 Task: Set the default behavior for on-device site data content to "Don't allow sites to save data on your device (not recommended)".
Action: Mouse moved to (972, 29)
Screenshot: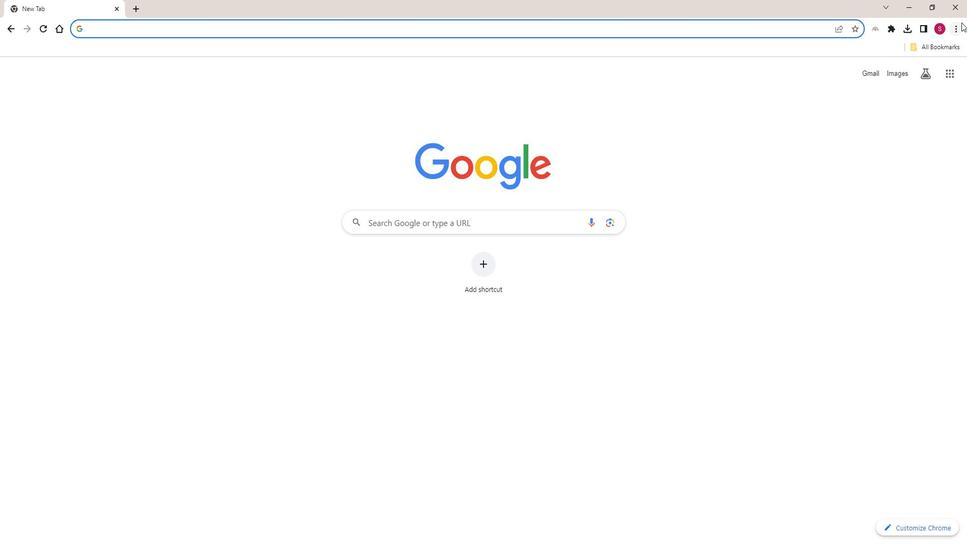 
Action: Mouse pressed left at (972, 29)
Screenshot: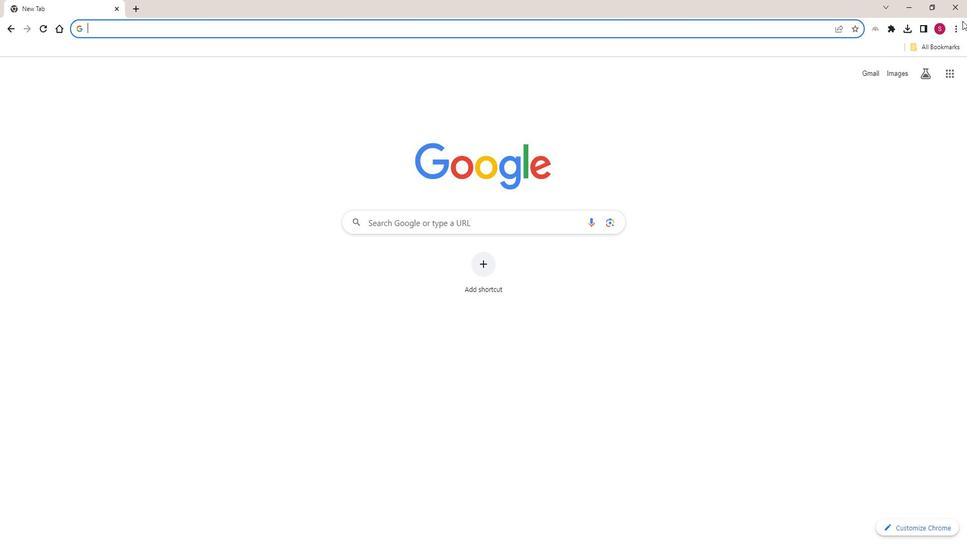 
Action: Mouse moved to (969, 35)
Screenshot: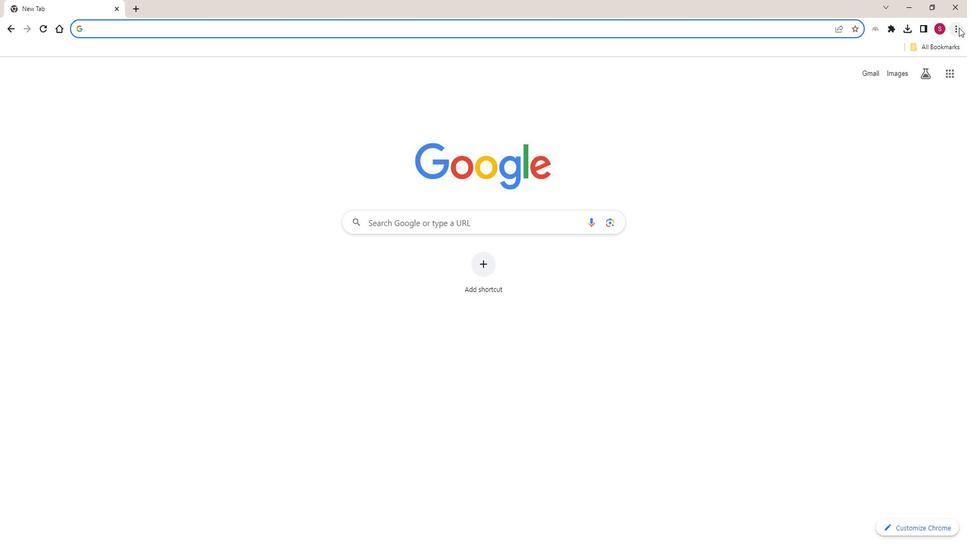 
Action: Mouse pressed left at (969, 35)
Screenshot: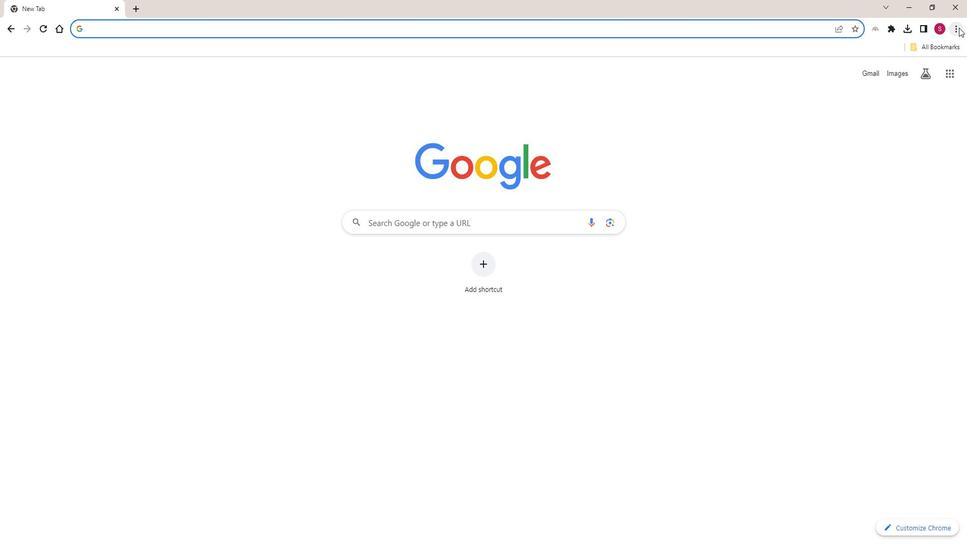 
Action: Mouse moved to (867, 220)
Screenshot: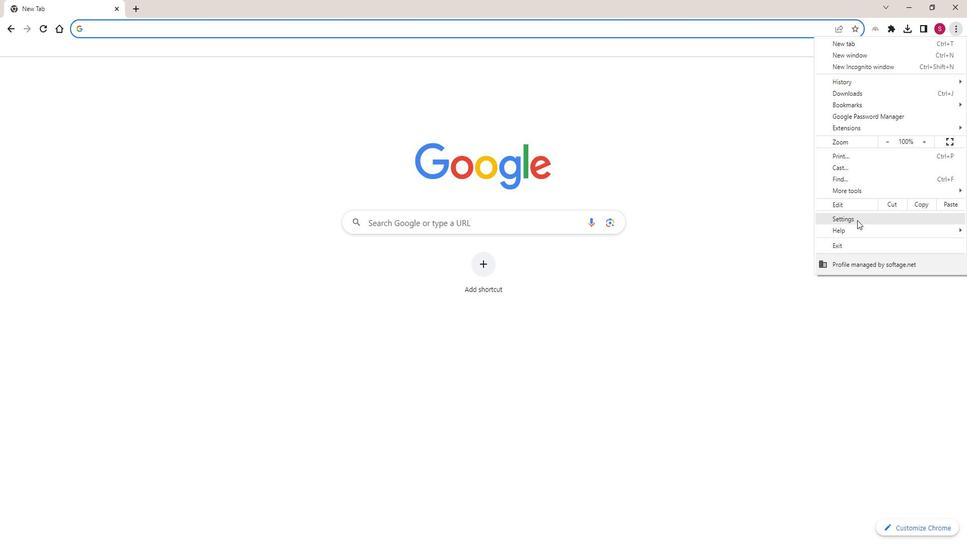 
Action: Mouse pressed left at (867, 220)
Screenshot: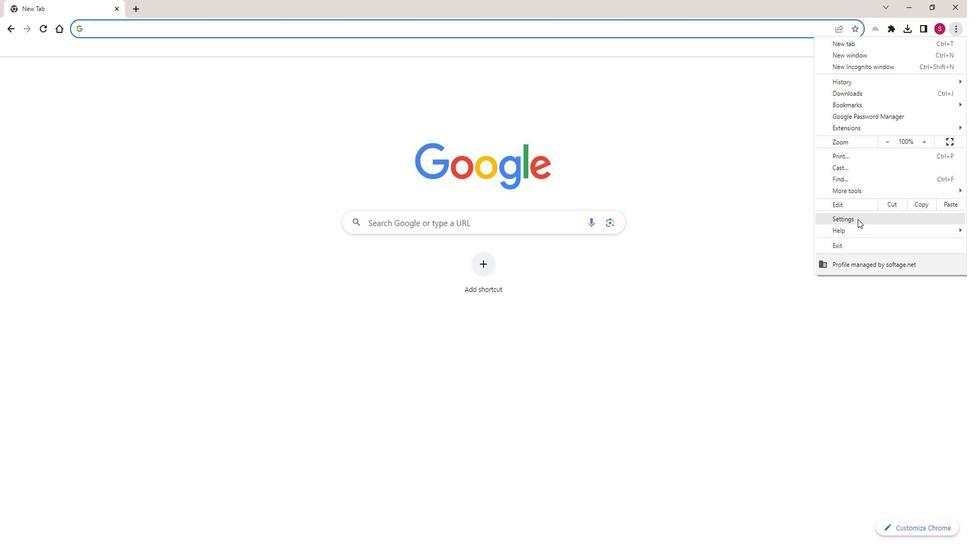 
Action: Mouse moved to (109, 132)
Screenshot: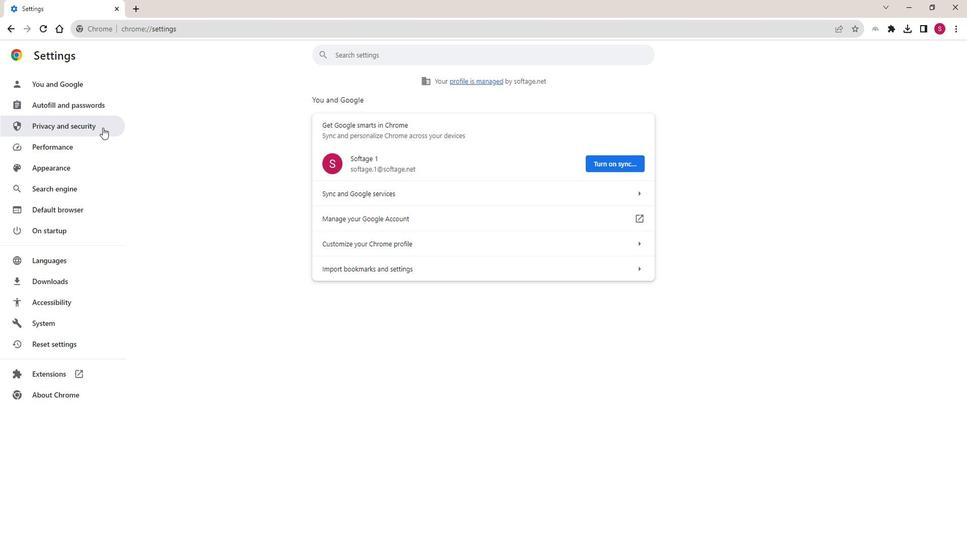 
Action: Mouse pressed left at (109, 132)
Screenshot: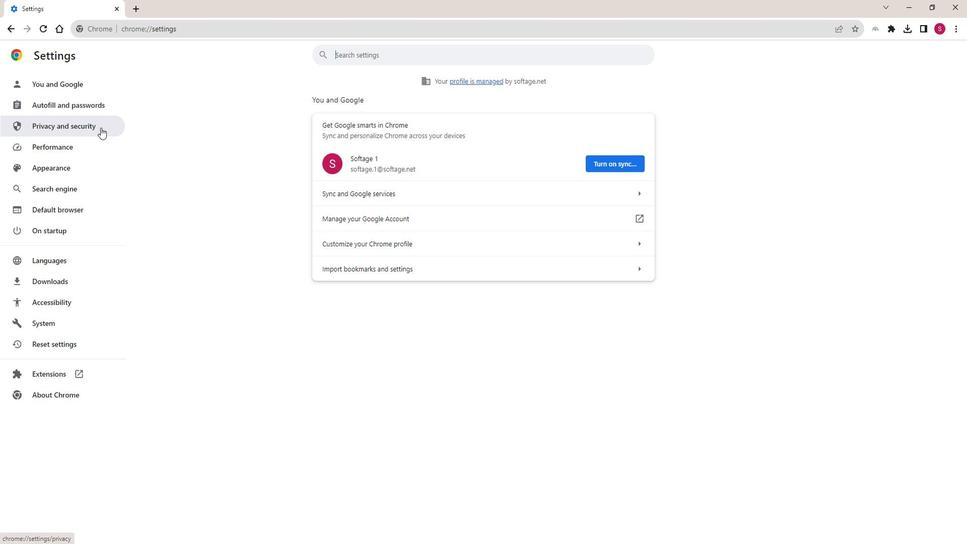 
Action: Mouse moved to (614, 336)
Screenshot: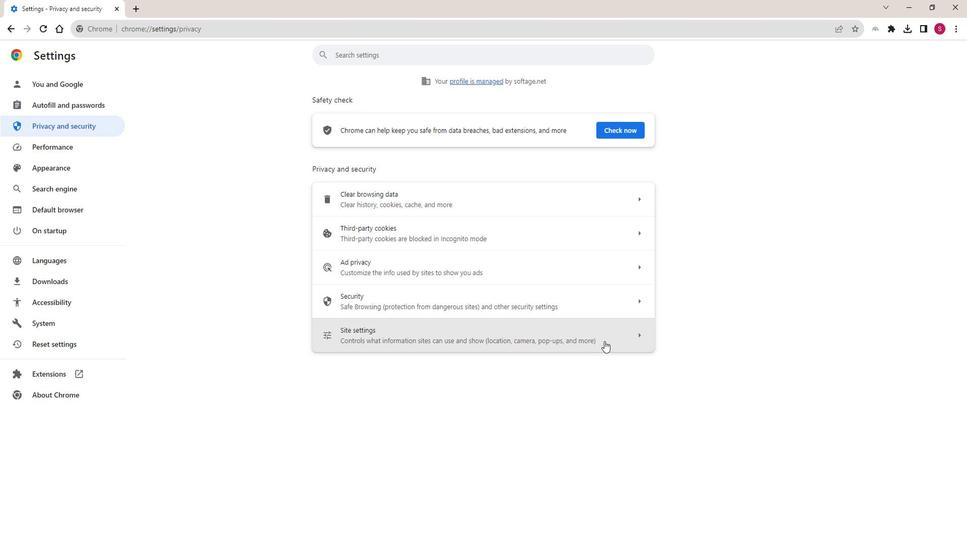 
Action: Mouse pressed left at (614, 336)
Screenshot: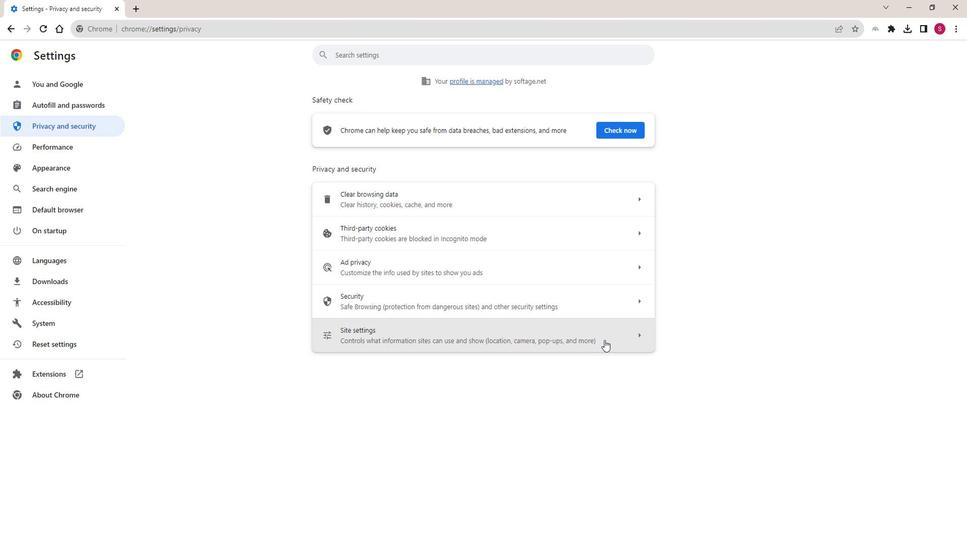 
Action: Mouse moved to (619, 340)
Screenshot: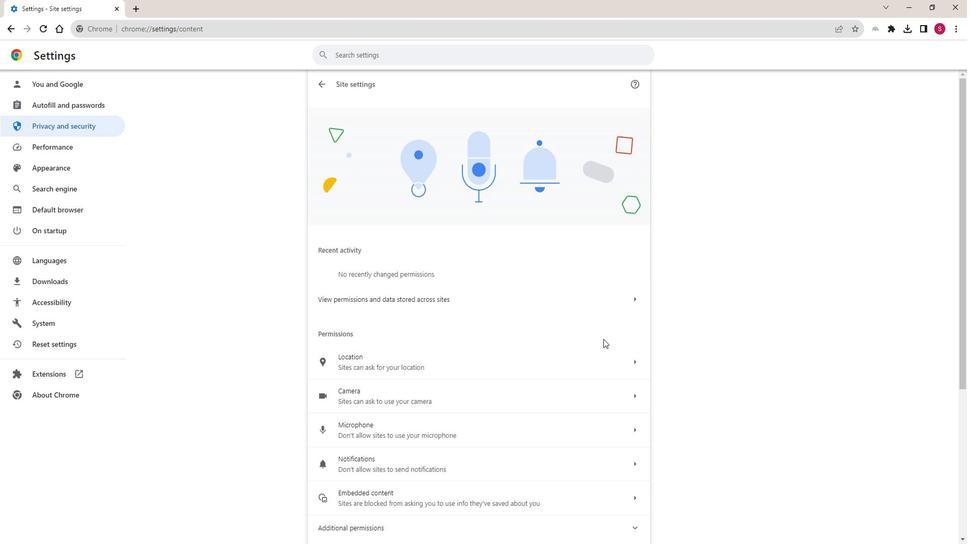 
Action: Mouse scrolled (619, 339) with delta (0, 0)
Screenshot: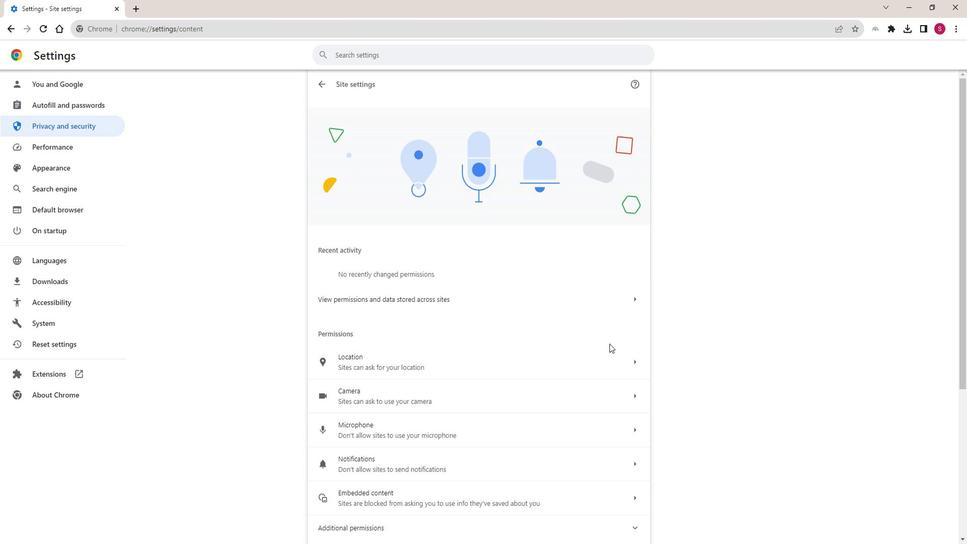 
Action: Mouse scrolled (619, 339) with delta (0, 0)
Screenshot: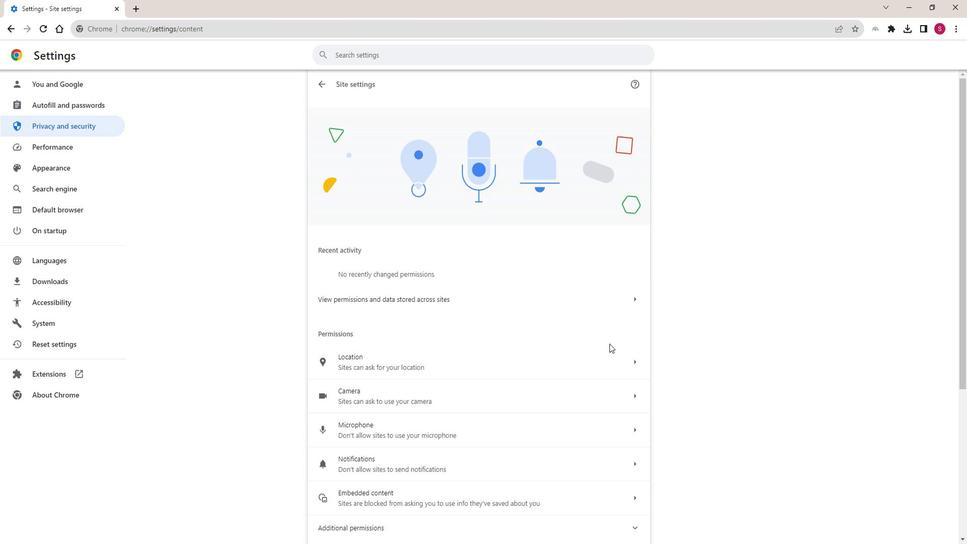 
Action: Mouse scrolled (619, 340) with delta (0, 0)
Screenshot: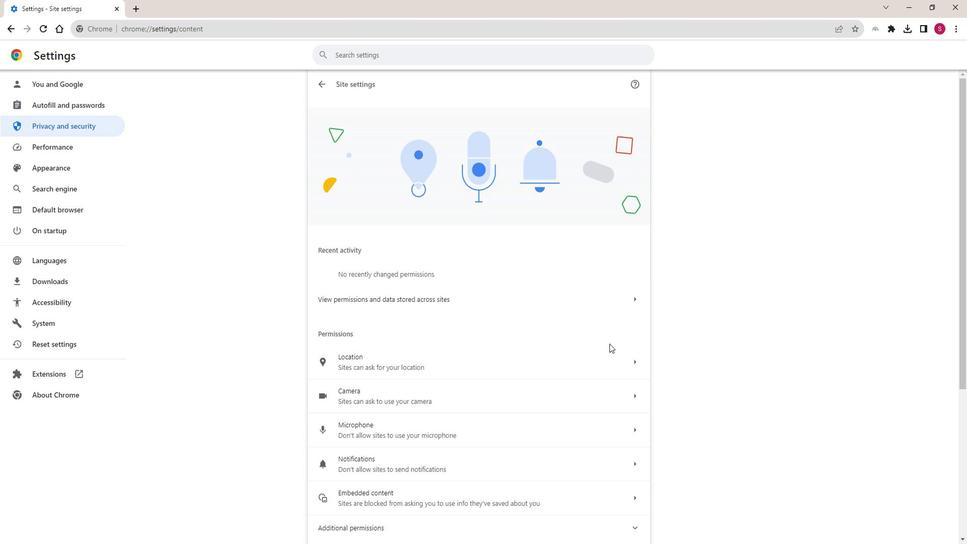 
Action: Mouse scrolled (619, 339) with delta (0, 0)
Screenshot: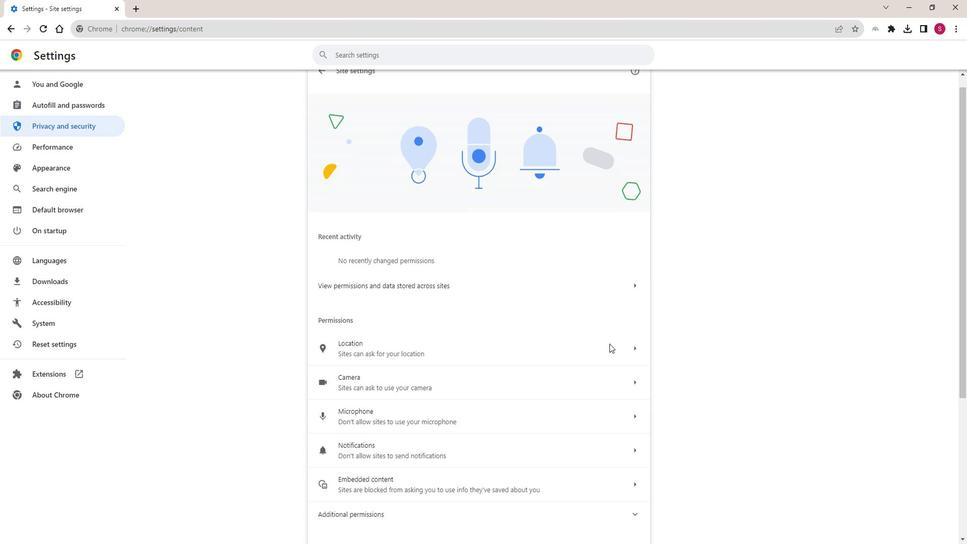 
Action: Mouse scrolled (619, 339) with delta (0, 0)
Screenshot: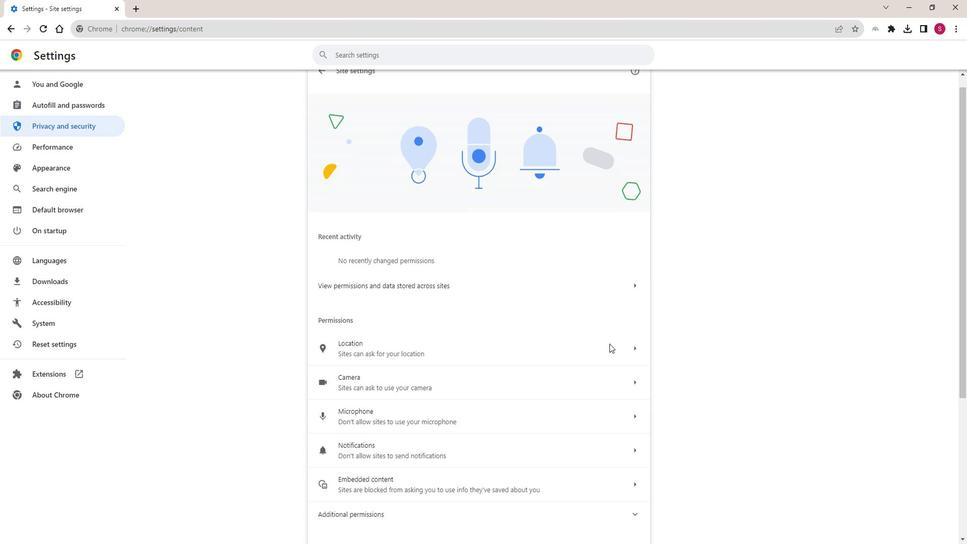 
Action: Mouse scrolled (619, 339) with delta (0, 0)
Screenshot: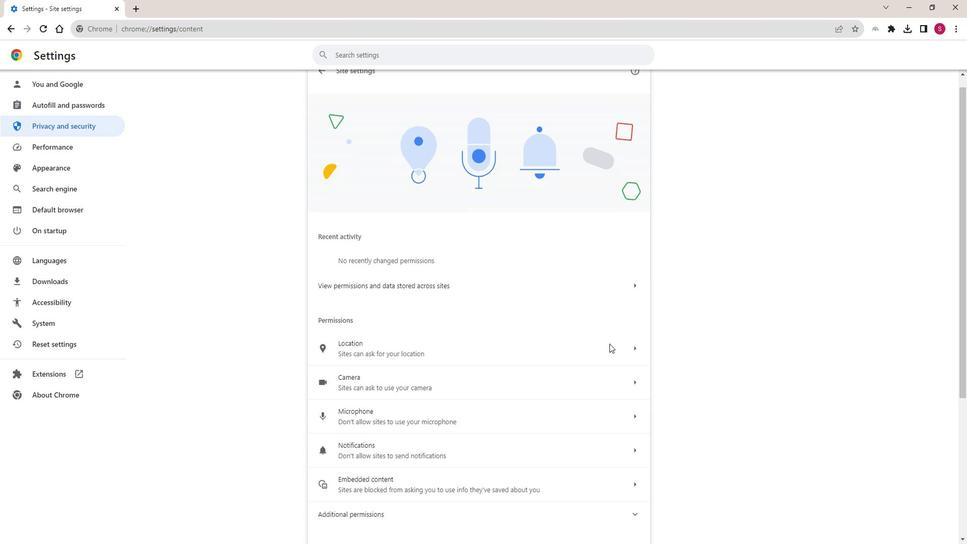 
Action: Mouse scrolled (619, 339) with delta (0, 0)
Screenshot: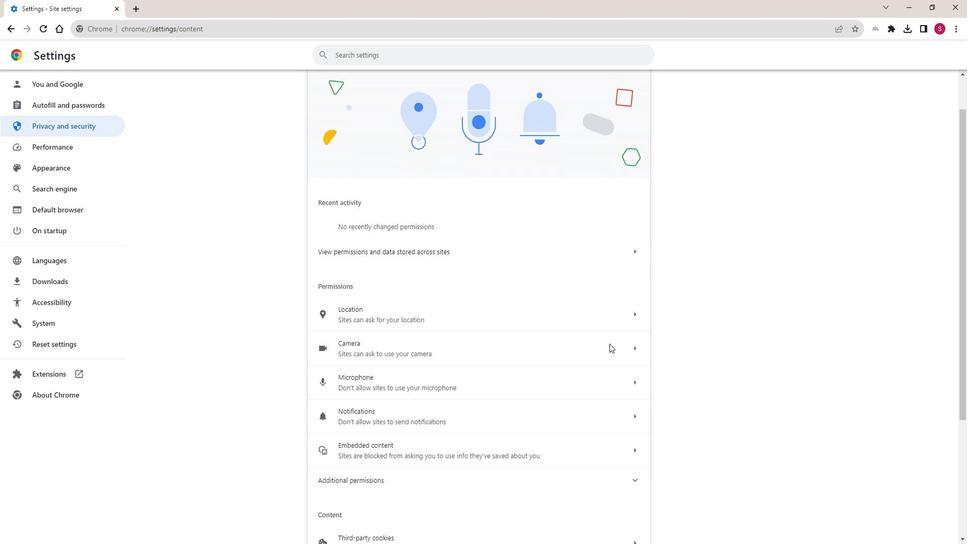 
Action: Mouse moved to (610, 361)
Screenshot: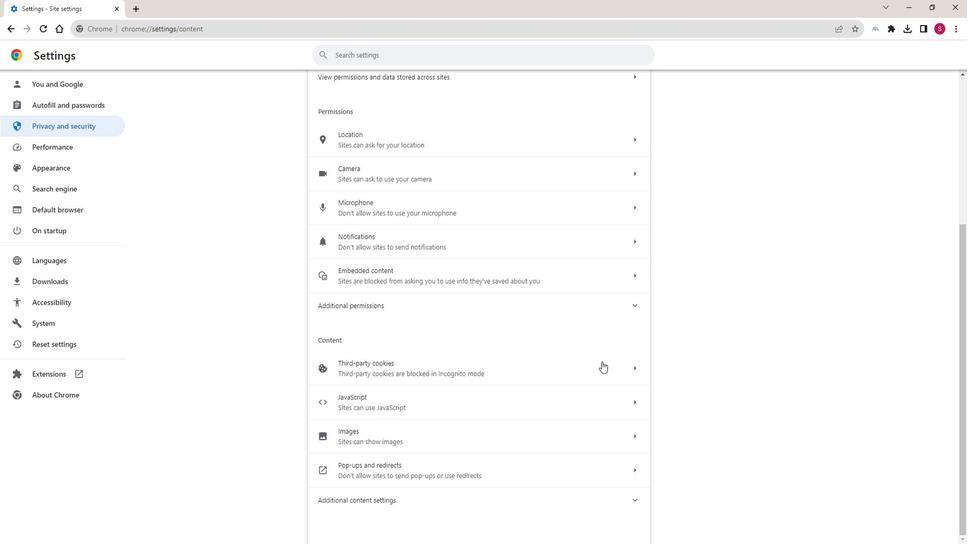 
Action: Mouse scrolled (610, 361) with delta (0, 0)
Screenshot: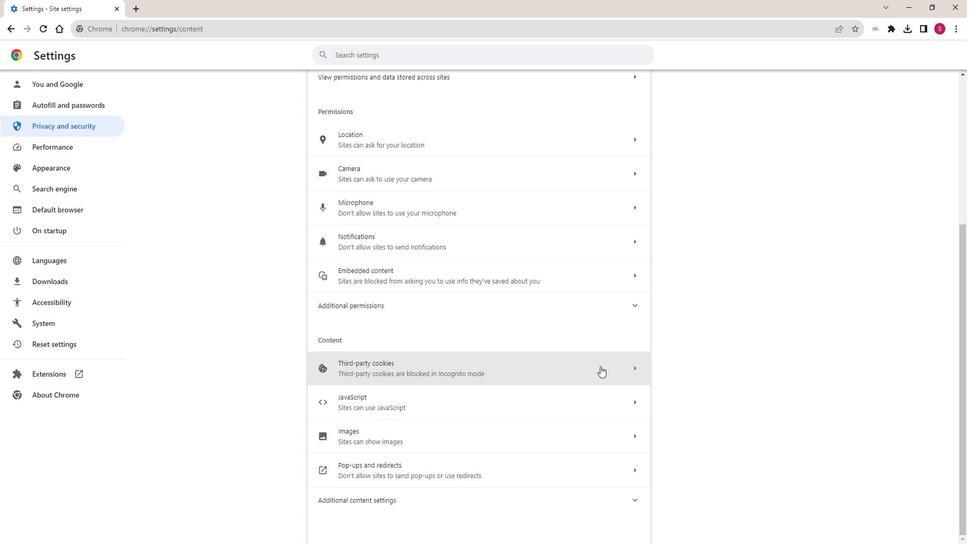 
Action: Mouse scrolled (610, 361) with delta (0, 0)
Screenshot: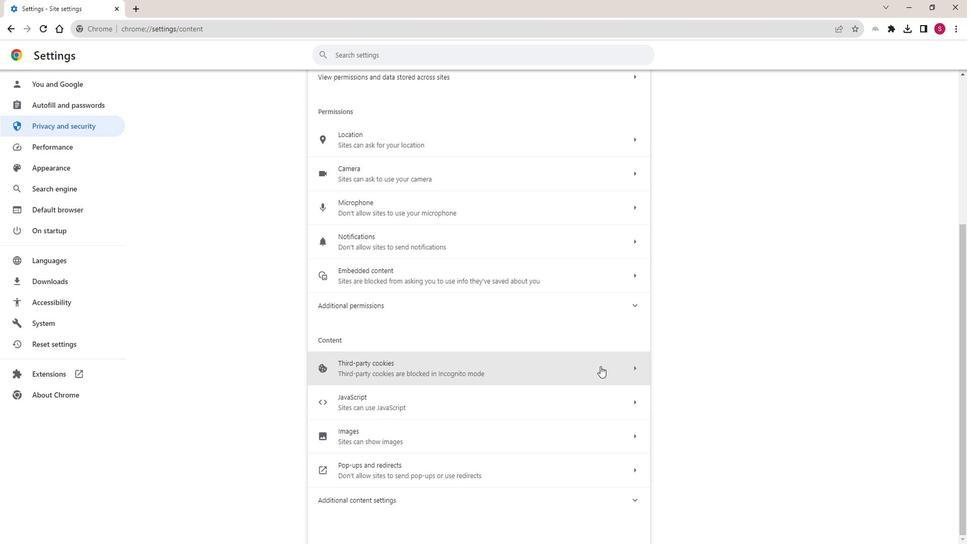 
Action: Mouse scrolled (610, 361) with delta (0, 0)
Screenshot: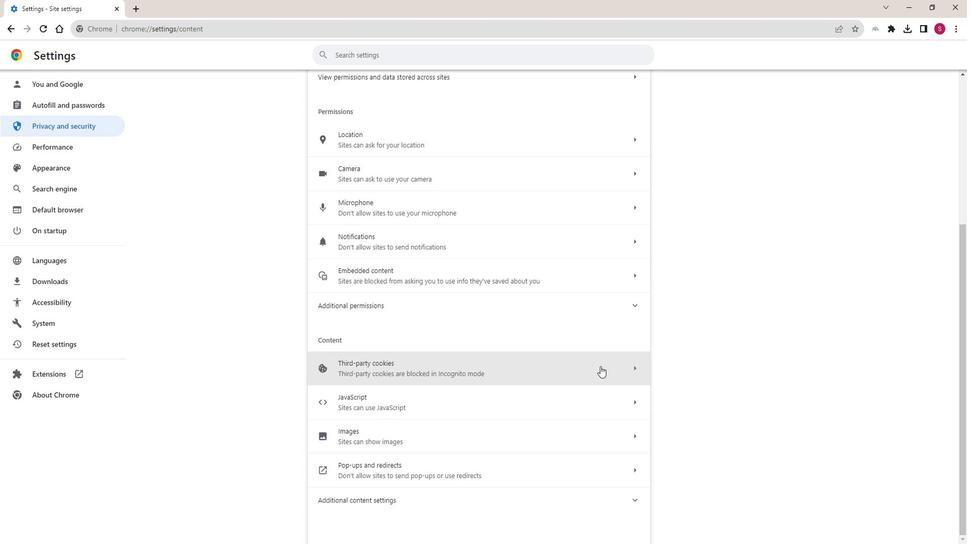 
Action: Mouse scrolled (610, 361) with delta (0, 0)
Screenshot: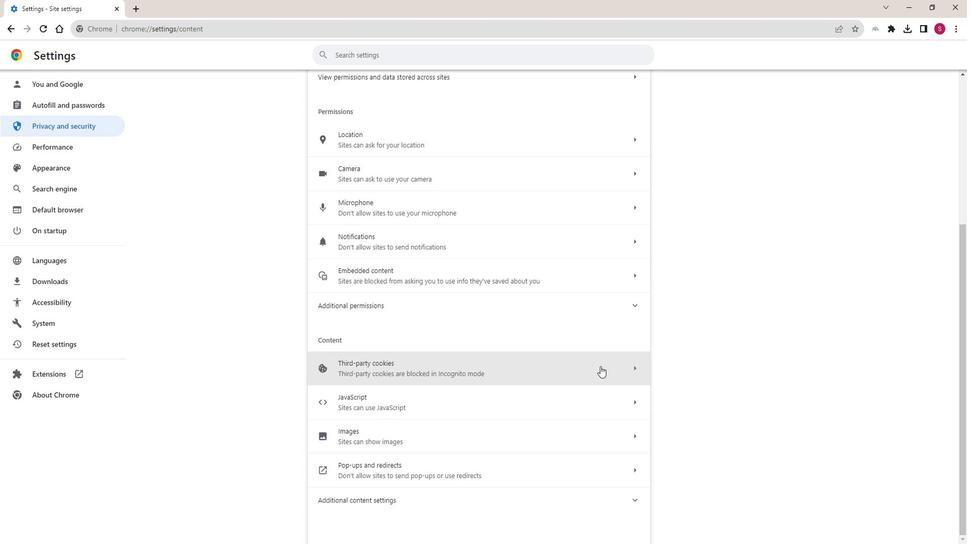 
Action: Mouse scrolled (610, 361) with delta (0, 0)
Screenshot: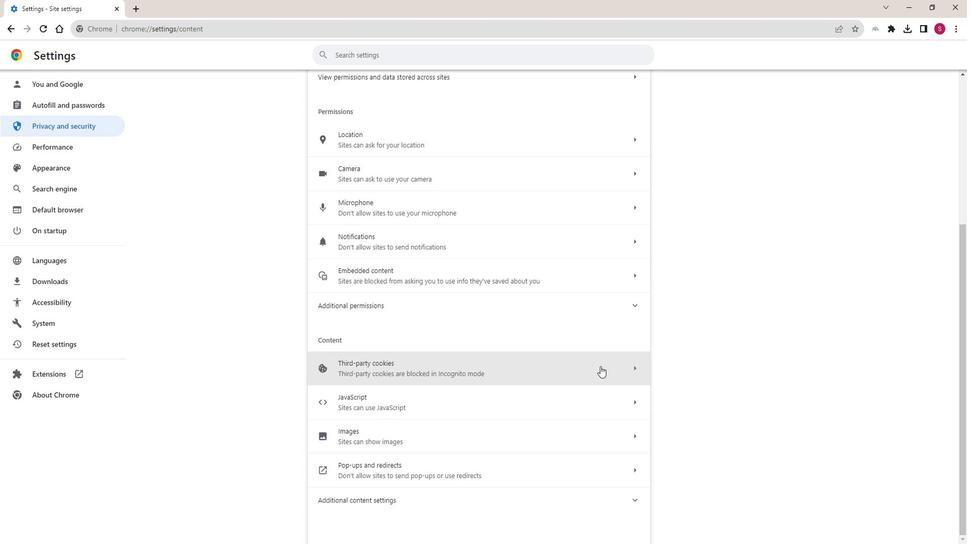 
Action: Mouse moved to (489, 492)
Screenshot: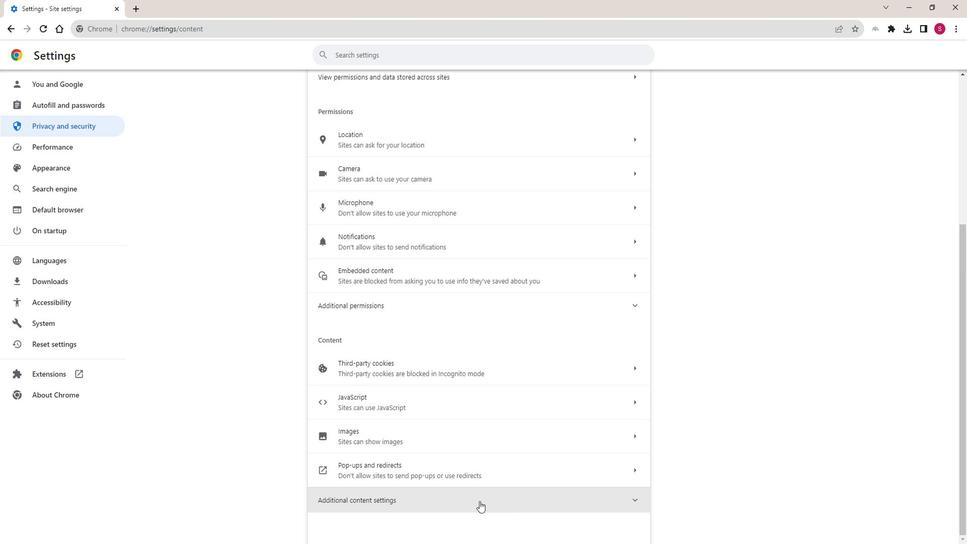 
Action: Mouse pressed left at (489, 492)
Screenshot: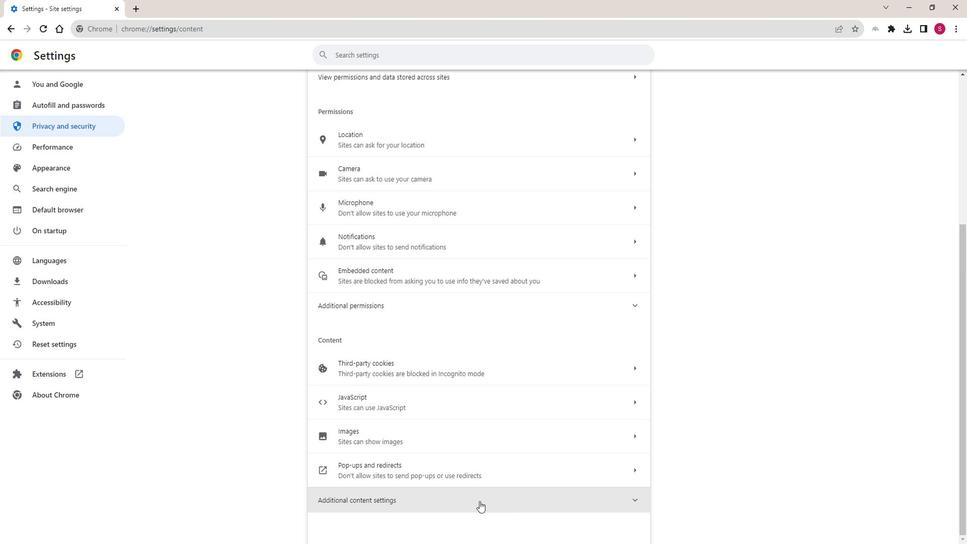 
Action: Mouse moved to (488, 489)
Screenshot: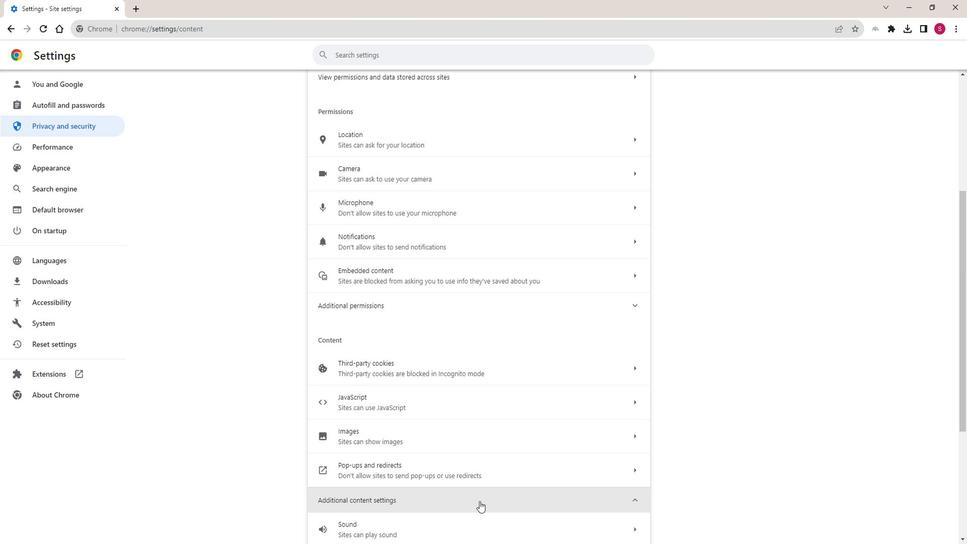 
Action: Mouse scrolled (488, 489) with delta (0, 0)
Screenshot: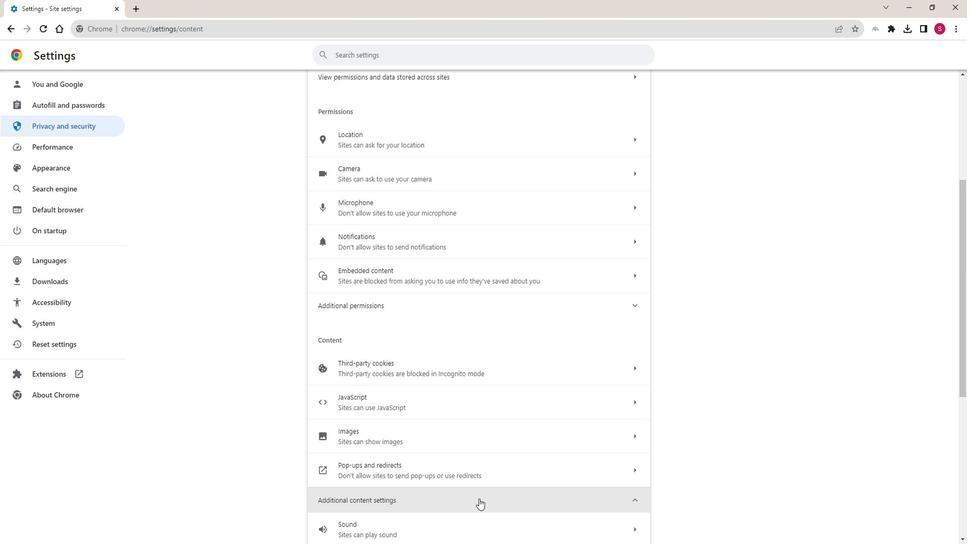 
Action: Mouse scrolled (488, 489) with delta (0, 0)
Screenshot: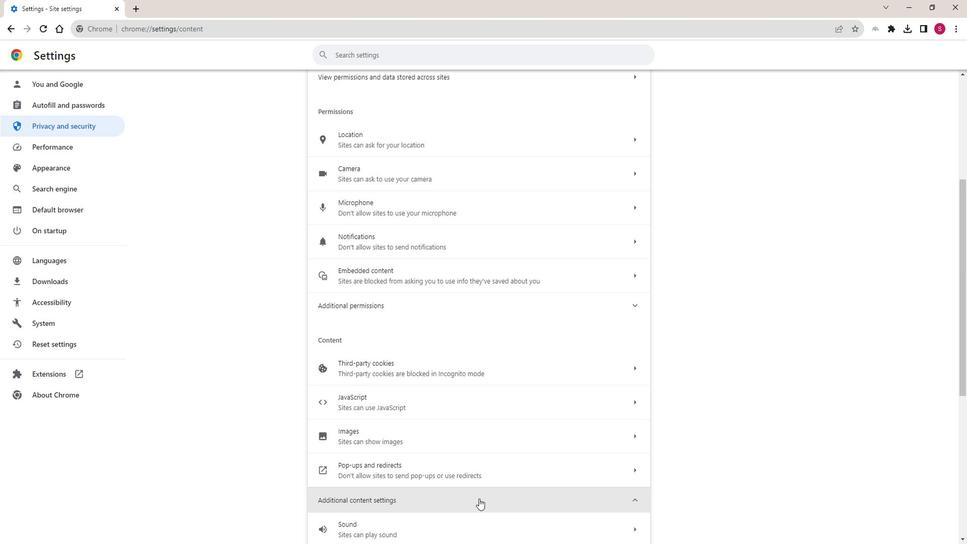 
Action: Mouse scrolled (488, 489) with delta (0, 0)
Screenshot: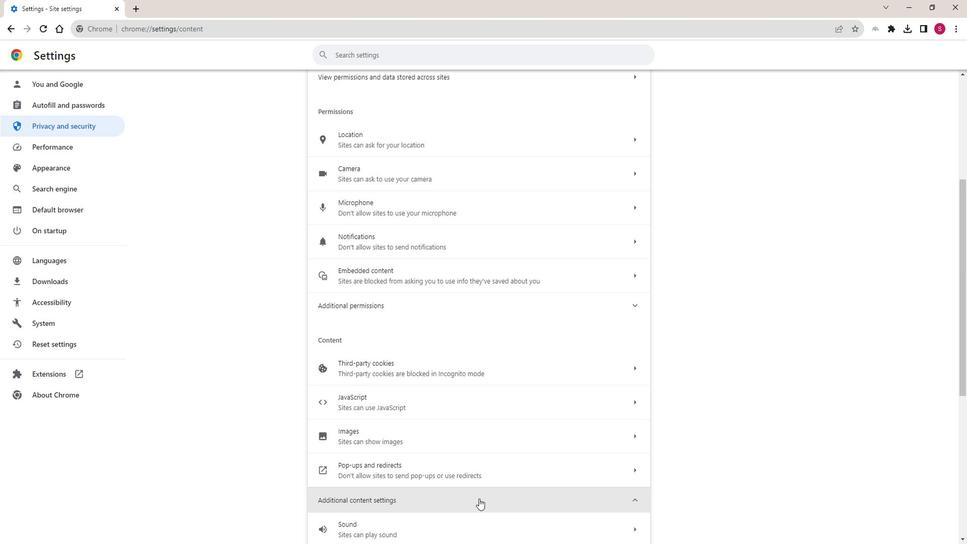 
Action: Mouse scrolled (488, 489) with delta (0, 0)
Screenshot: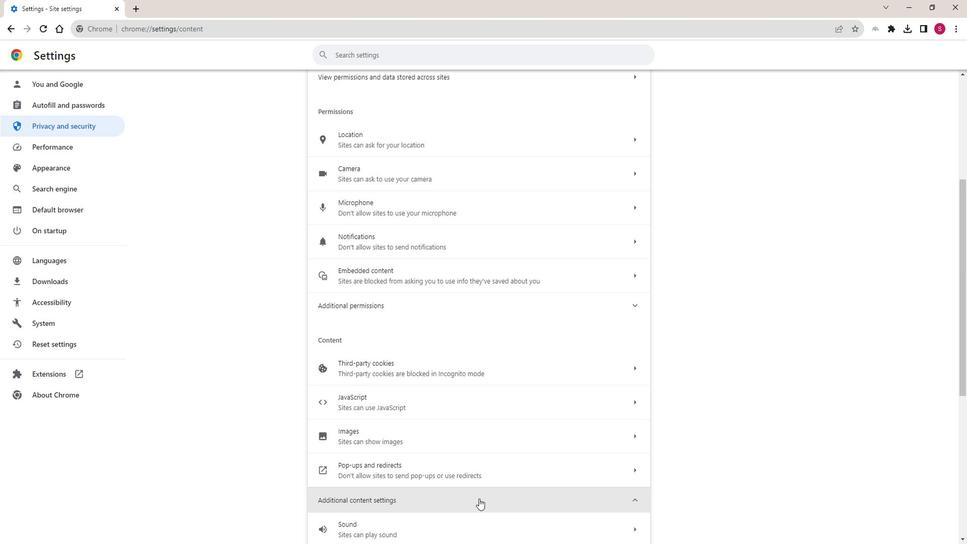 
Action: Mouse scrolled (488, 489) with delta (0, 0)
Screenshot: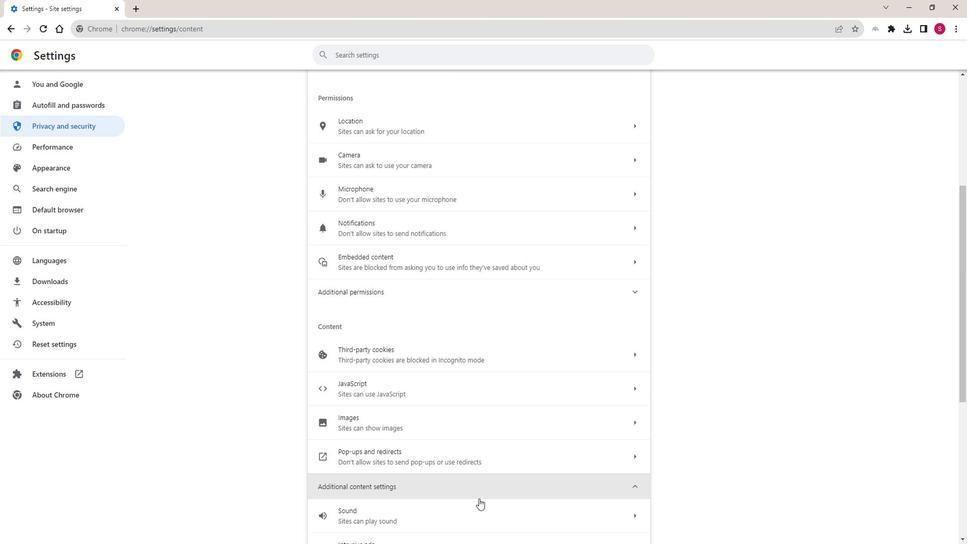 
Action: Mouse scrolled (488, 489) with delta (0, 0)
Screenshot: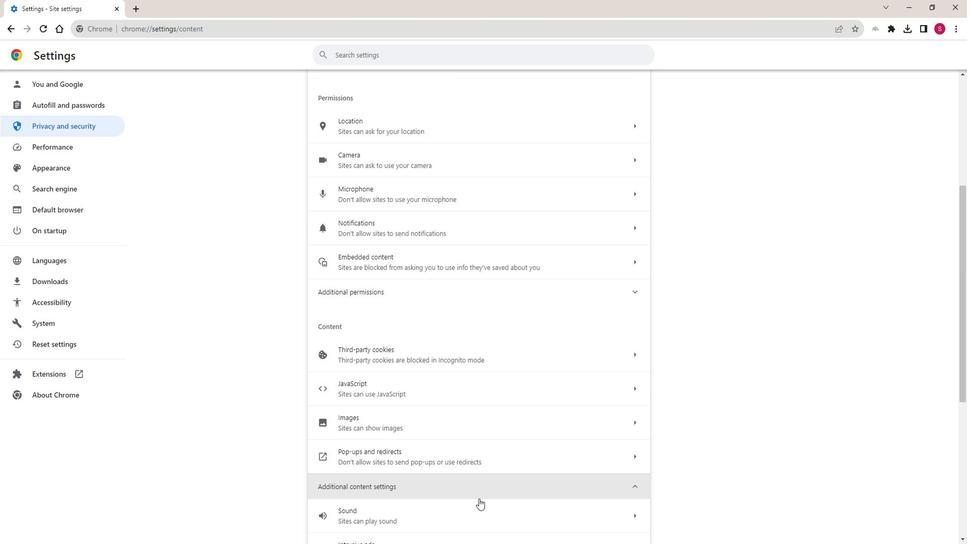 
Action: Mouse moved to (483, 485)
Screenshot: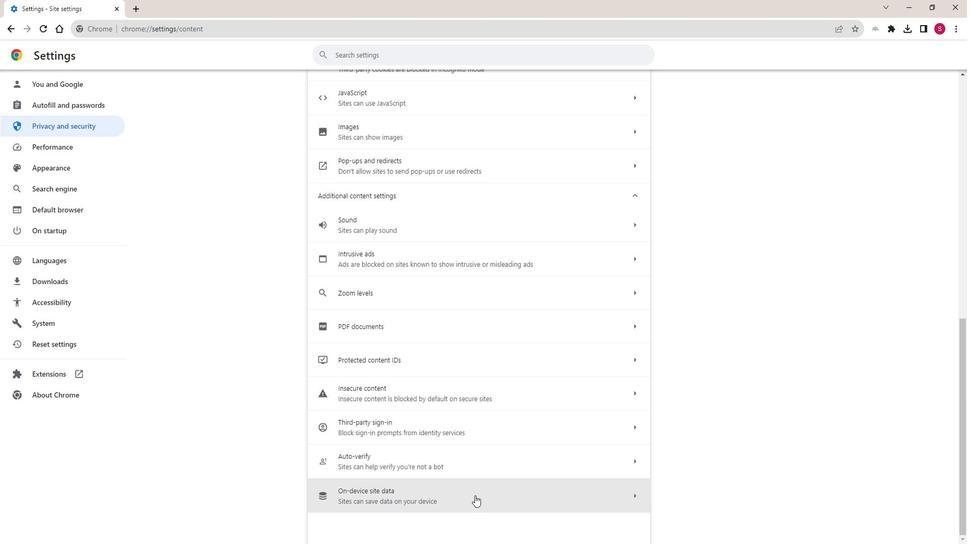
Action: Mouse pressed left at (483, 485)
Screenshot: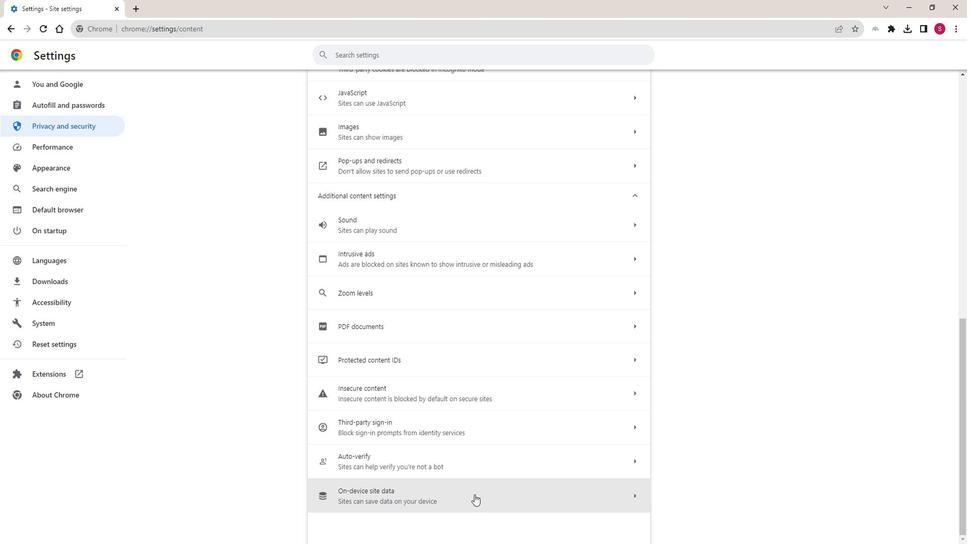 
Action: Mouse moved to (330, 276)
Screenshot: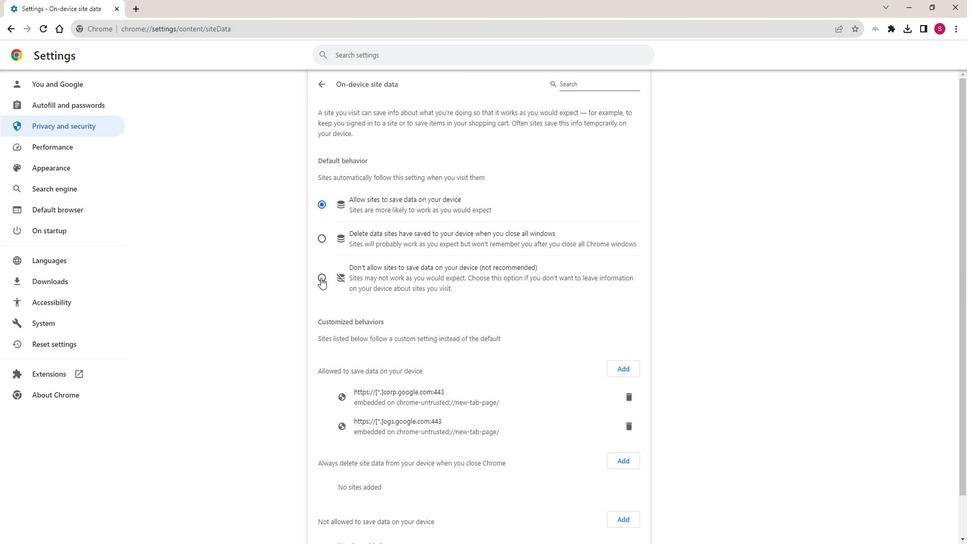 
Action: Mouse pressed left at (330, 276)
Screenshot: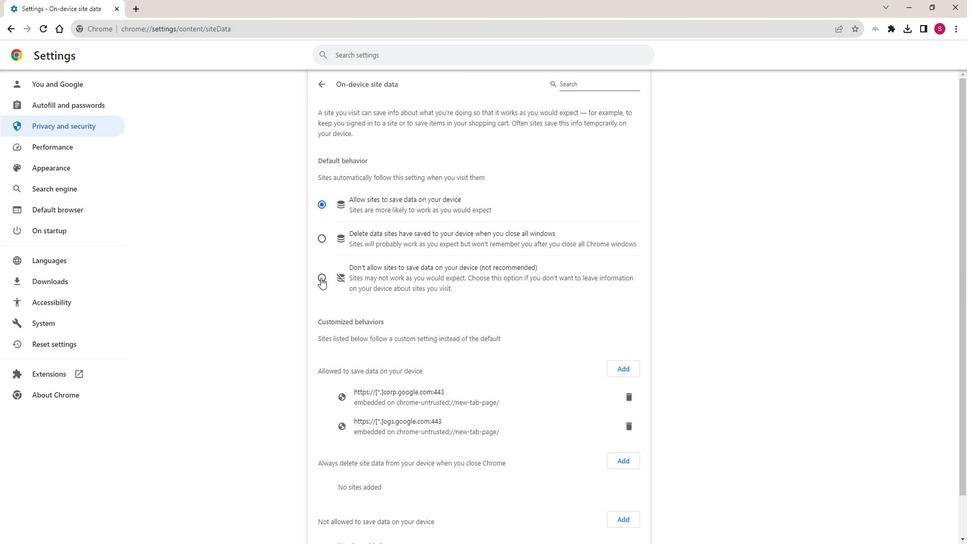 
Action: Mouse moved to (605, 320)
Screenshot: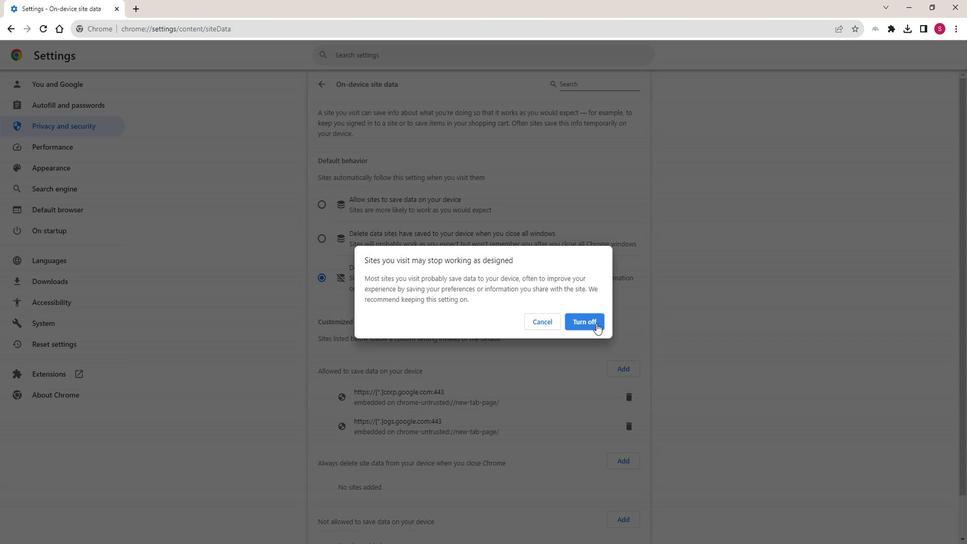 
Action: Mouse pressed left at (605, 320)
Screenshot: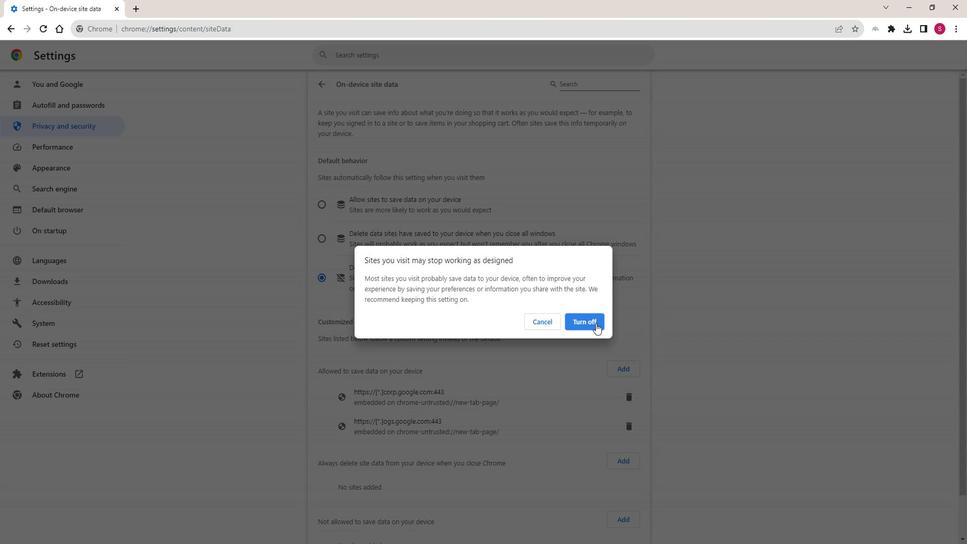 
Action: Mouse moved to (755, 295)
Screenshot: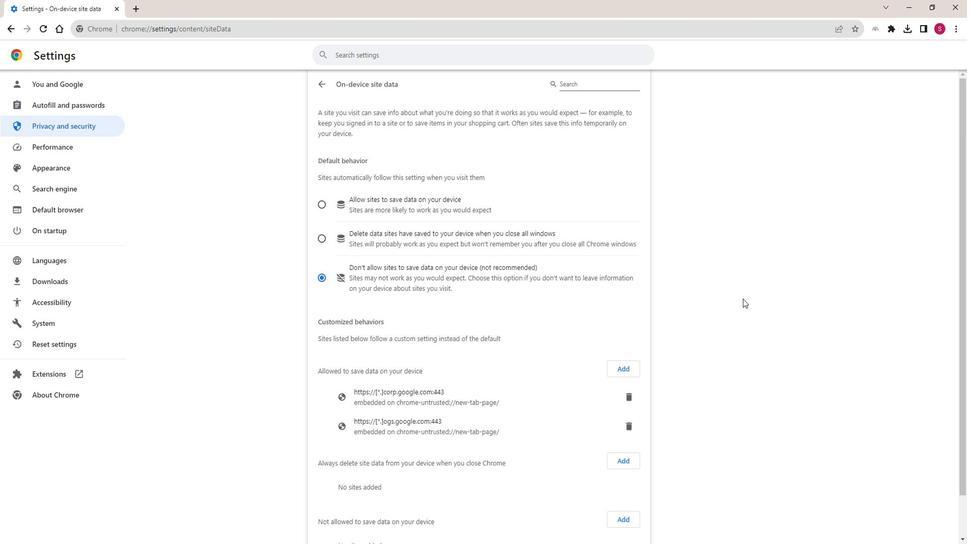 
